 Task: View the run task.
Action: Mouse moved to (509, 208)
Screenshot: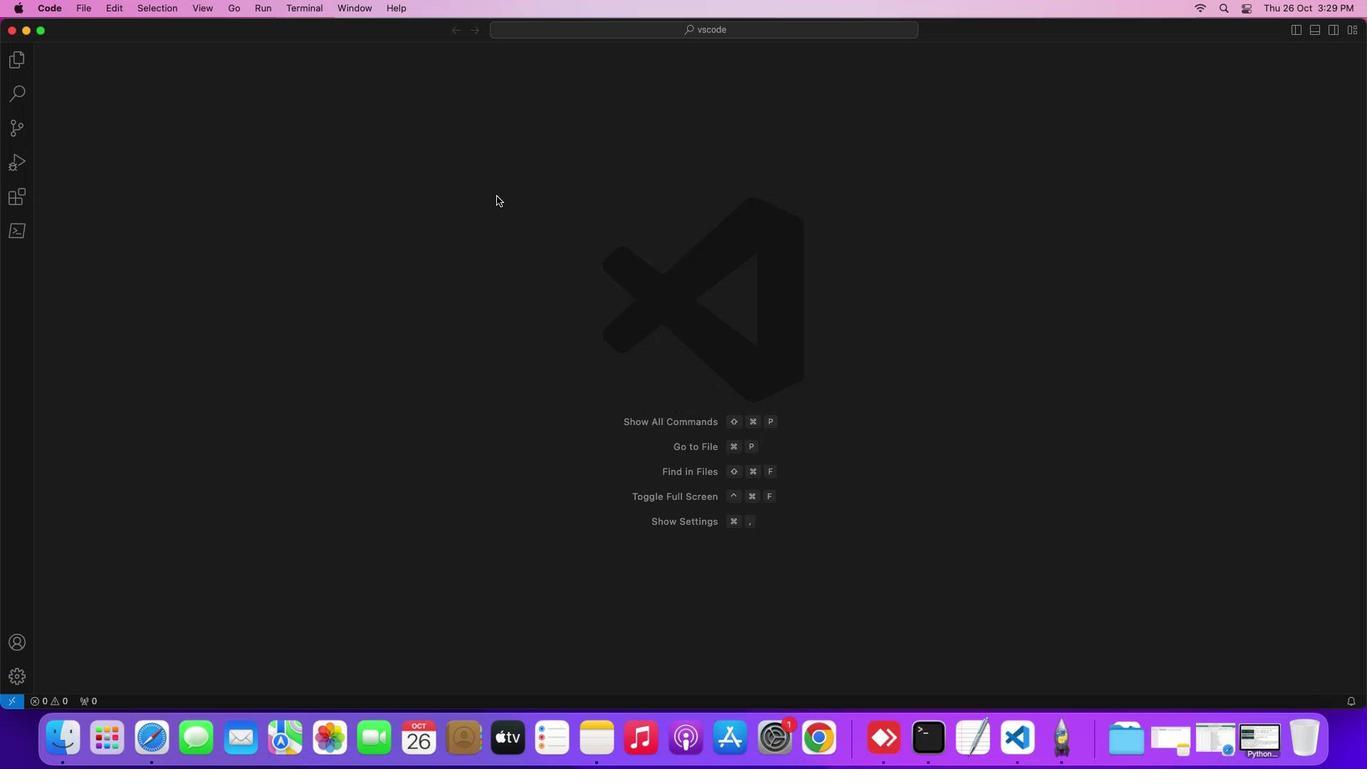 
Action: Mouse pressed left at (509, 208)
Screenshot: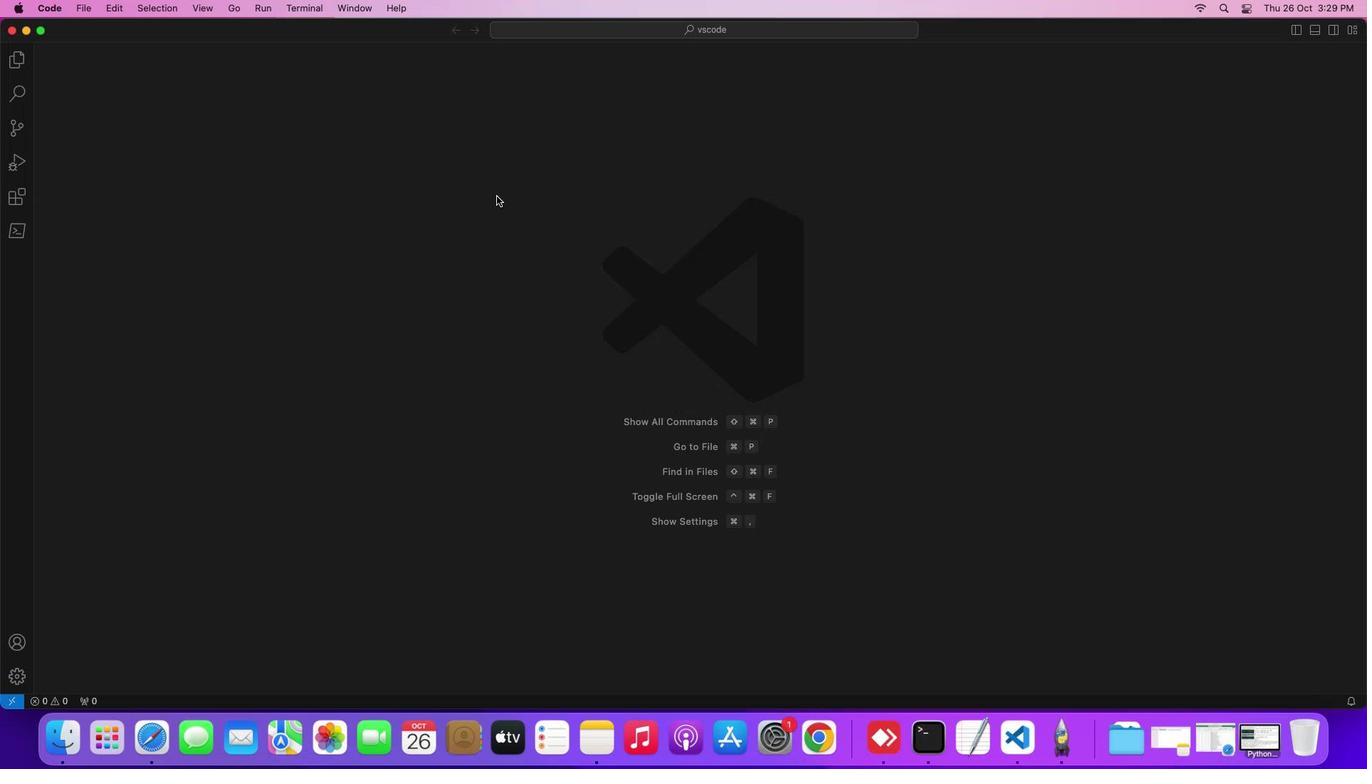 
Action: Mouse moved to (316, 14)
Screenshot: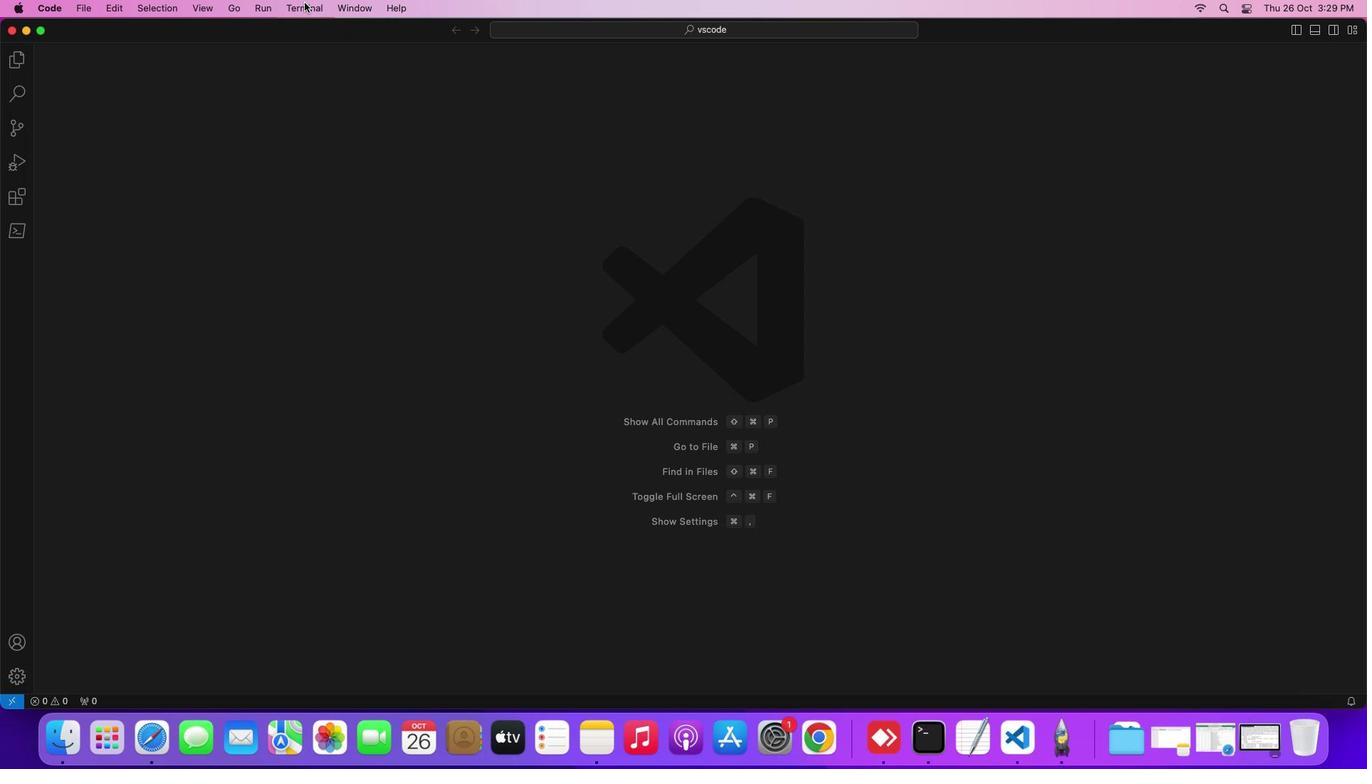 
Action: Mouse pressed left at (316, 14)
Screenshot: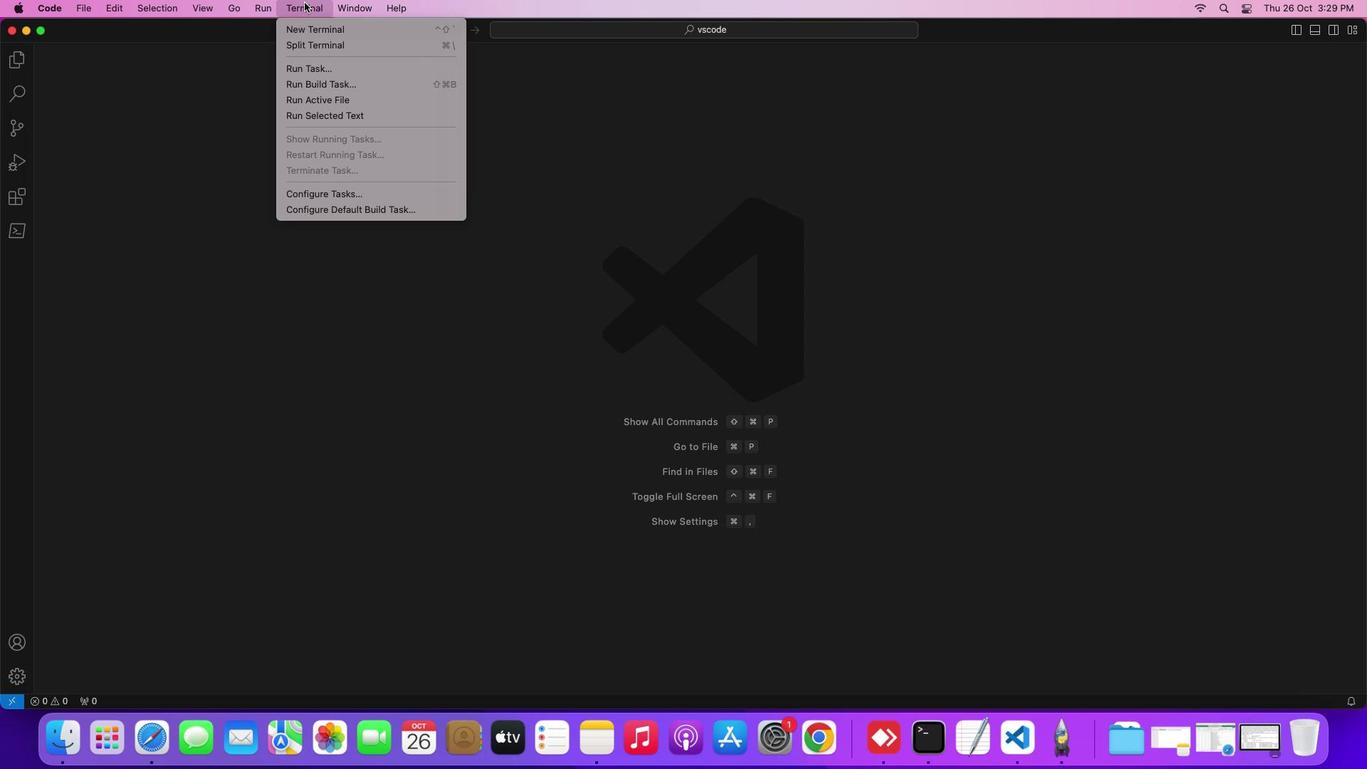 
Action: Mouse moved to (314, 40)
Screenshot: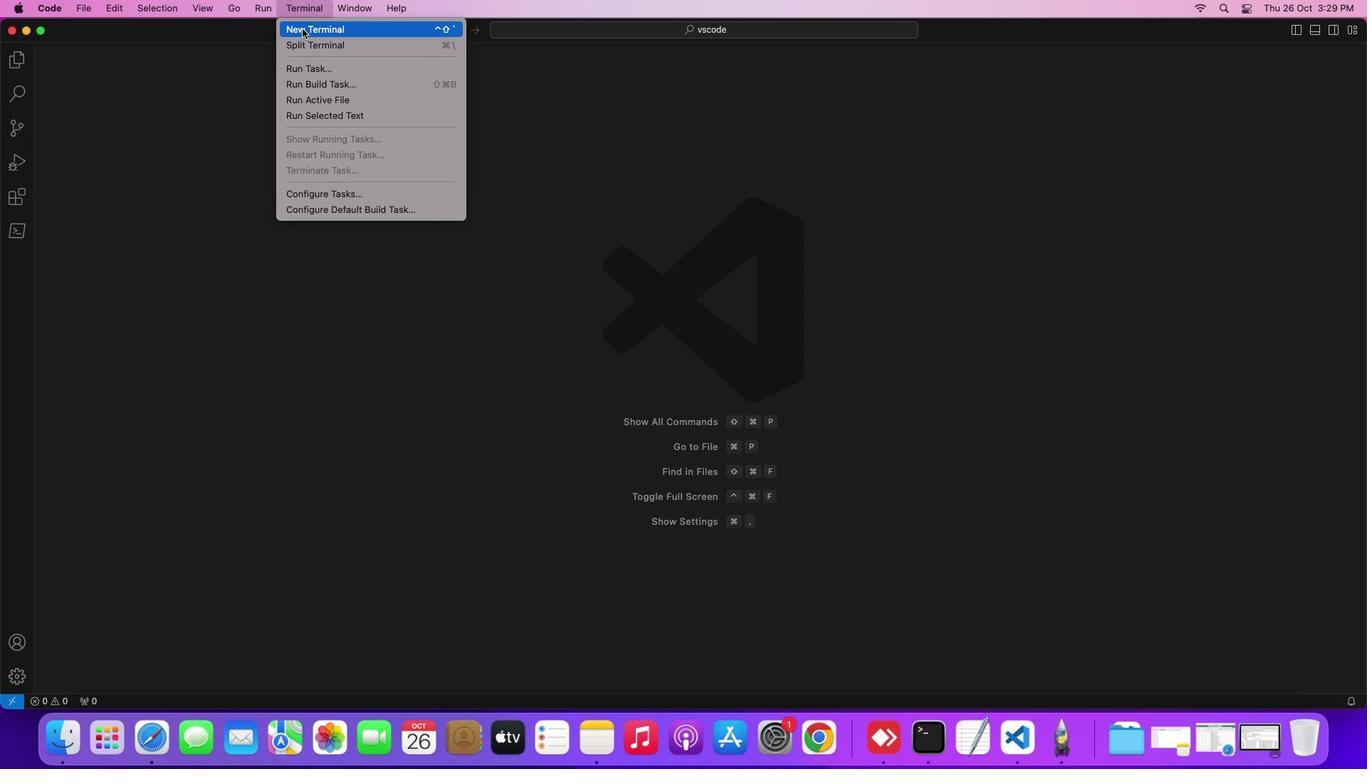 
Action: Mouse pressed left at (314, 40)
Screenshot: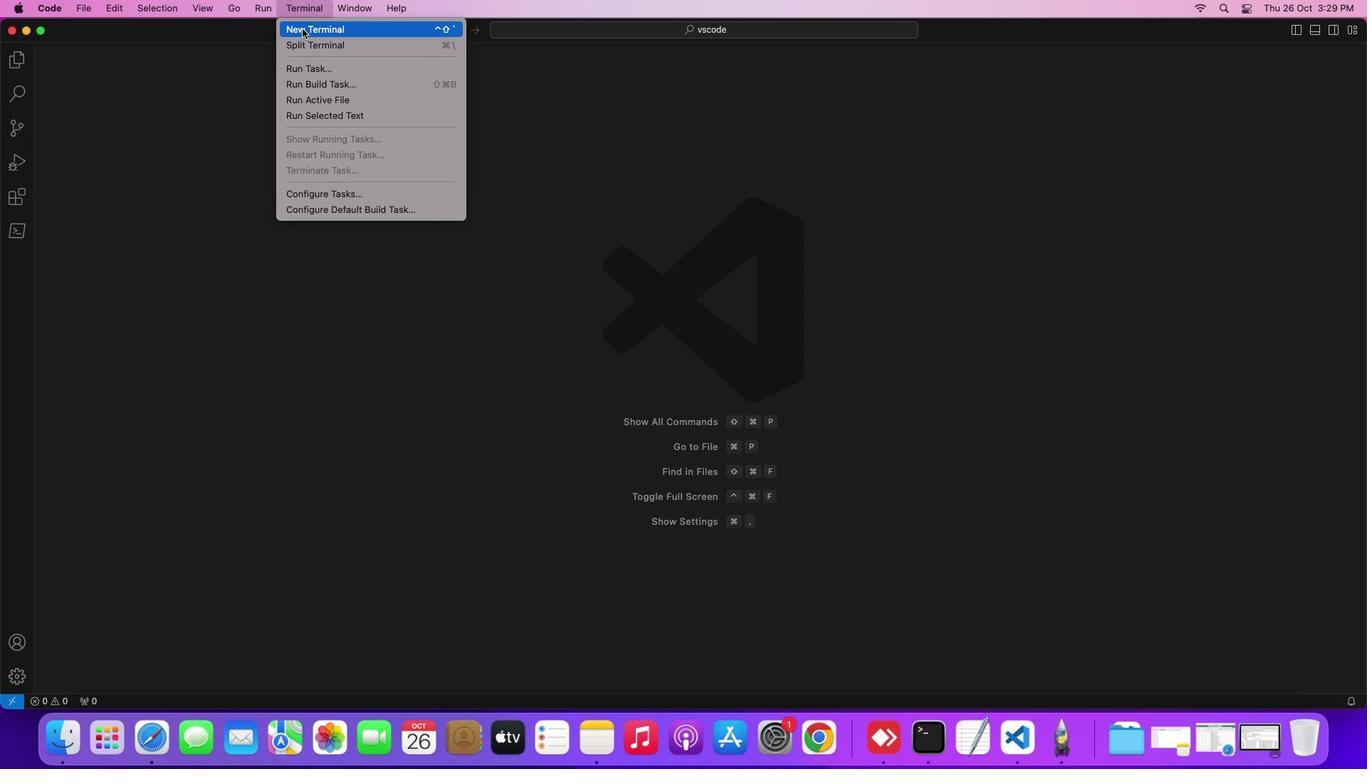 
Action: Mouse moved to (1310, 536)
Screenshot: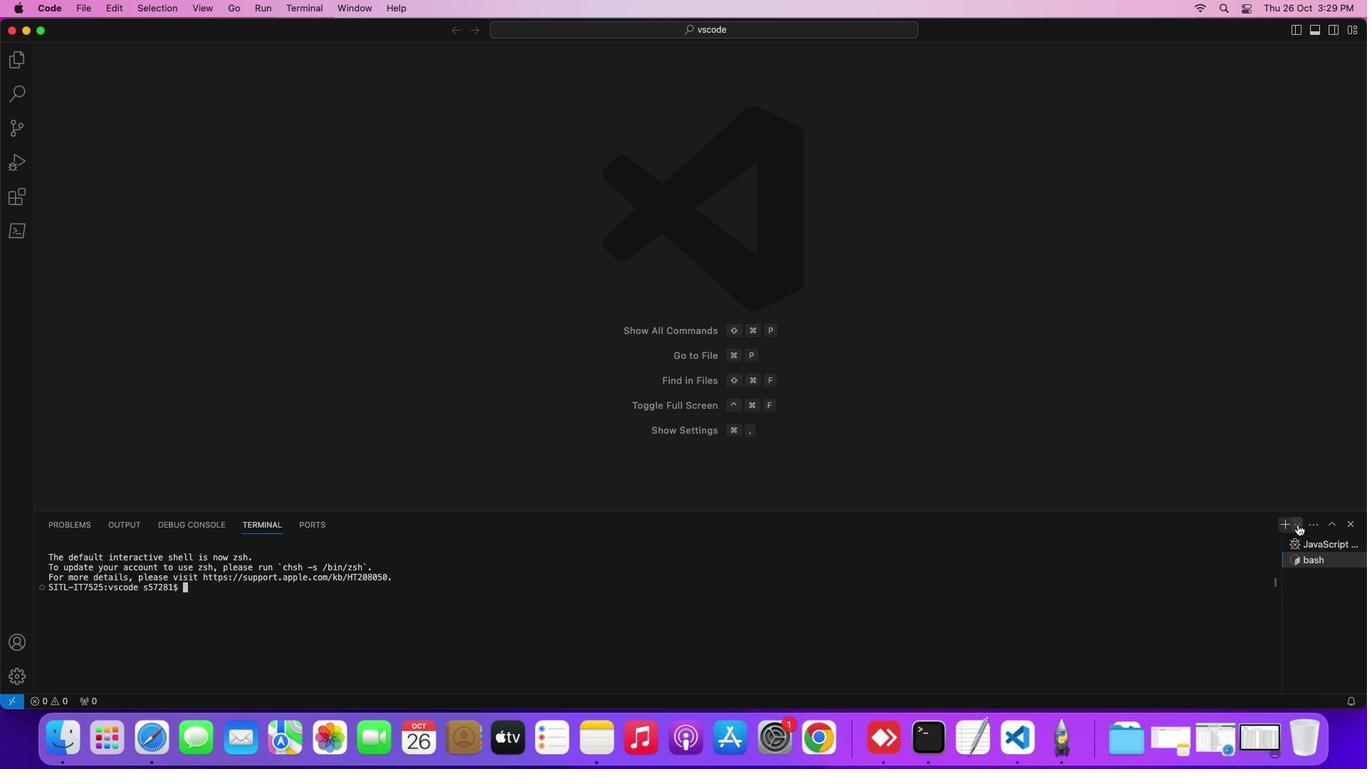 
Action: Mouse pressed left at (1310, 536)
Screenshot: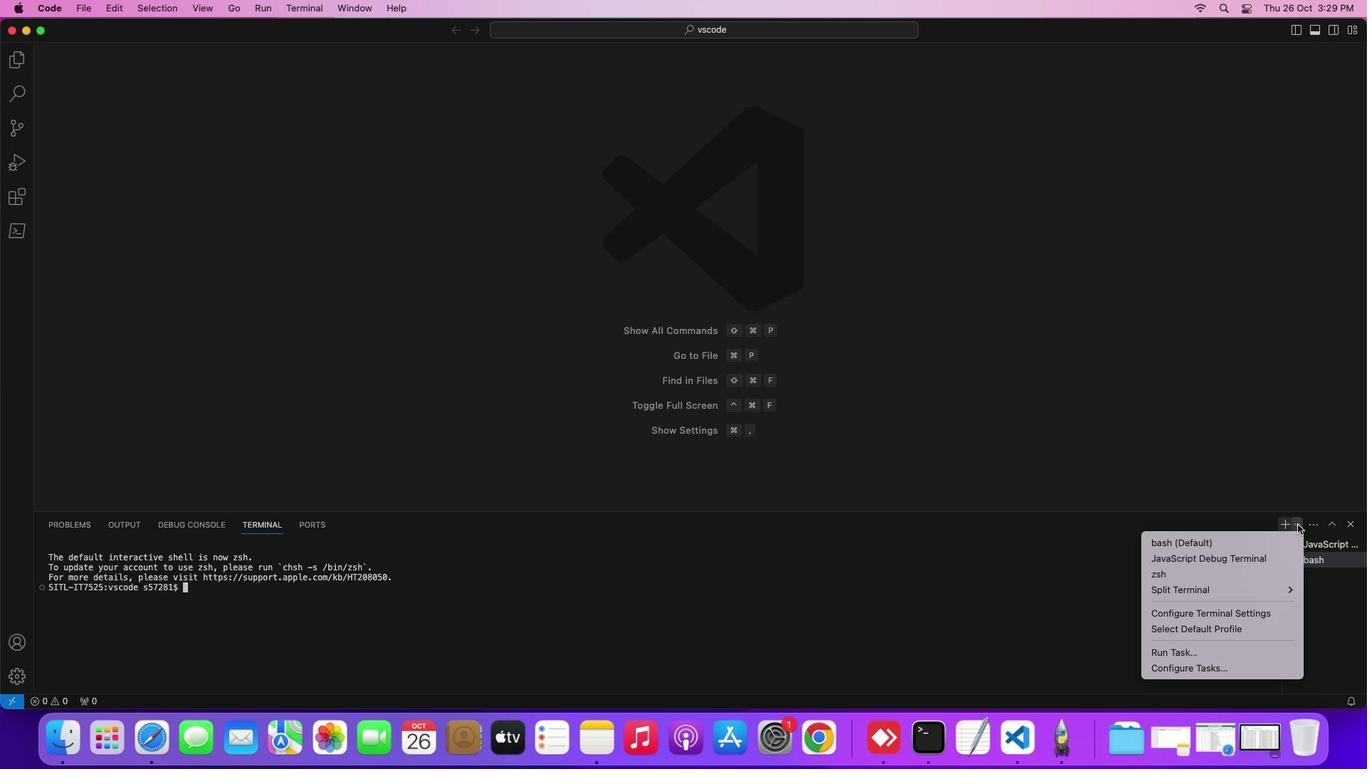 
Action: Mouse moved to (1166, 663)
Screenshot: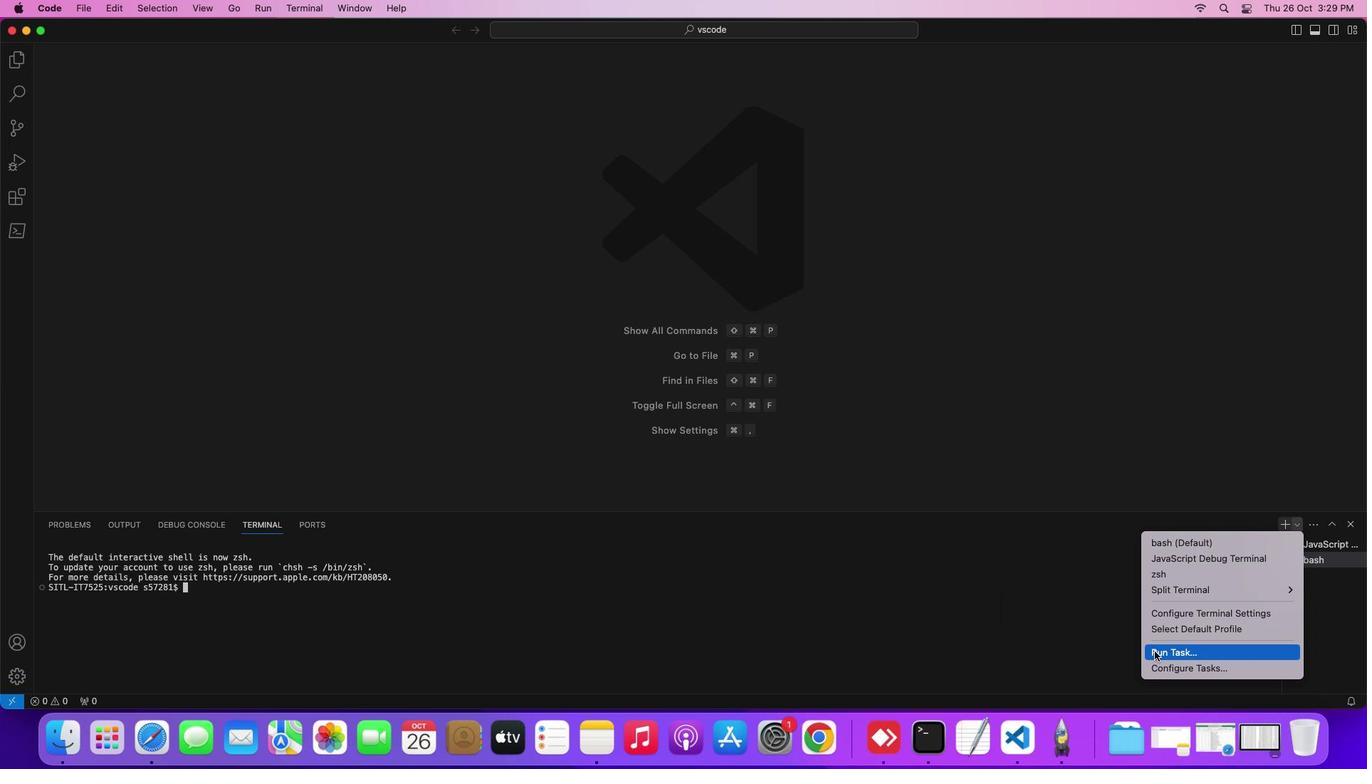 
Action: Mouse pressed left at (1166, 663)
Screenshot: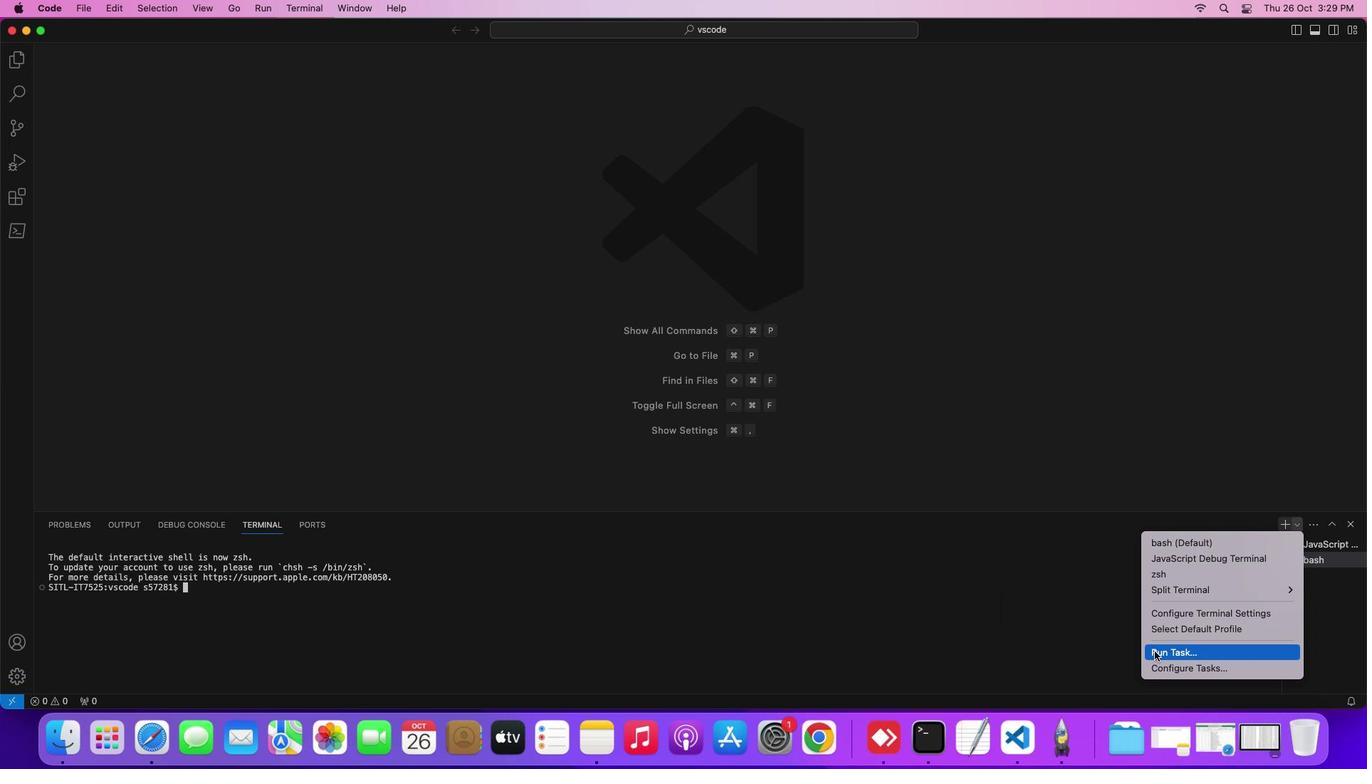 
Action: Mouse moved to (922, 257)
Screenshot: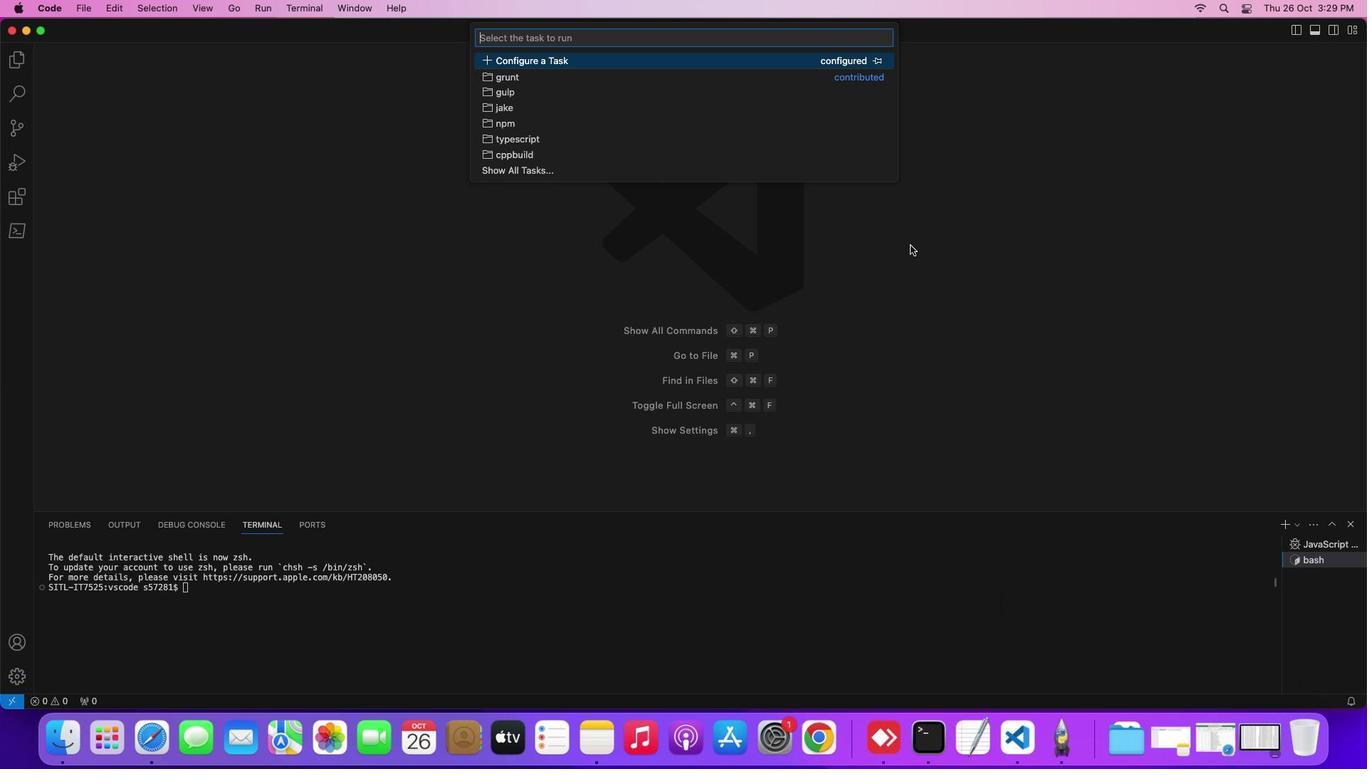 
